 Task: Create a due date automation trigger when advanced on, on the tuesday before a card is due add checklist without checklist "Resume" at 11:00 AM.
Action: Mouse moved to (1073, 80)
Screenshot: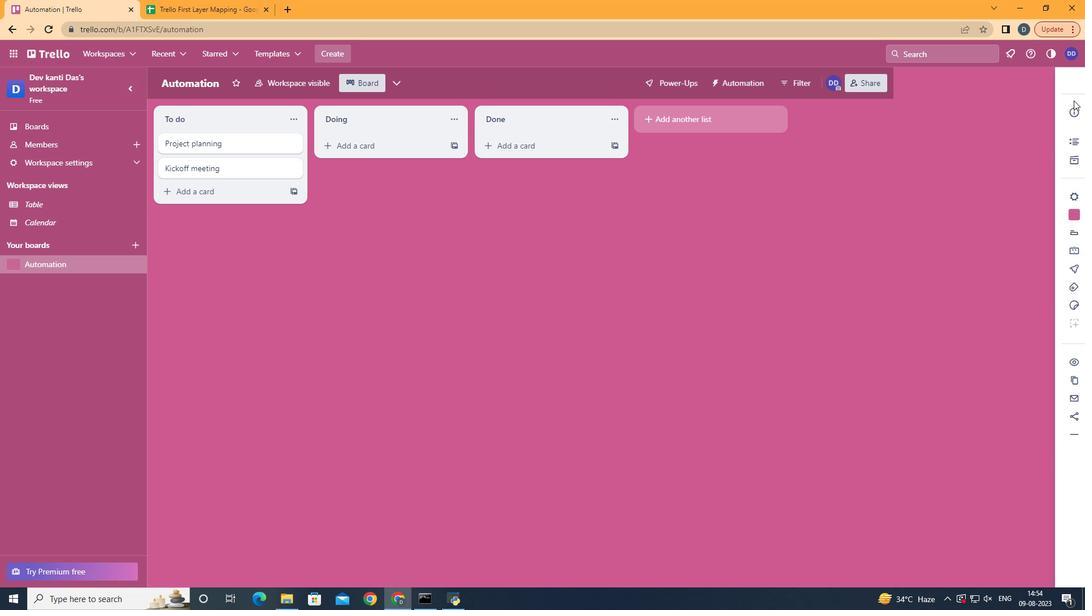 
Action: Mouse pressed left at (1073, 80)
Screenshot: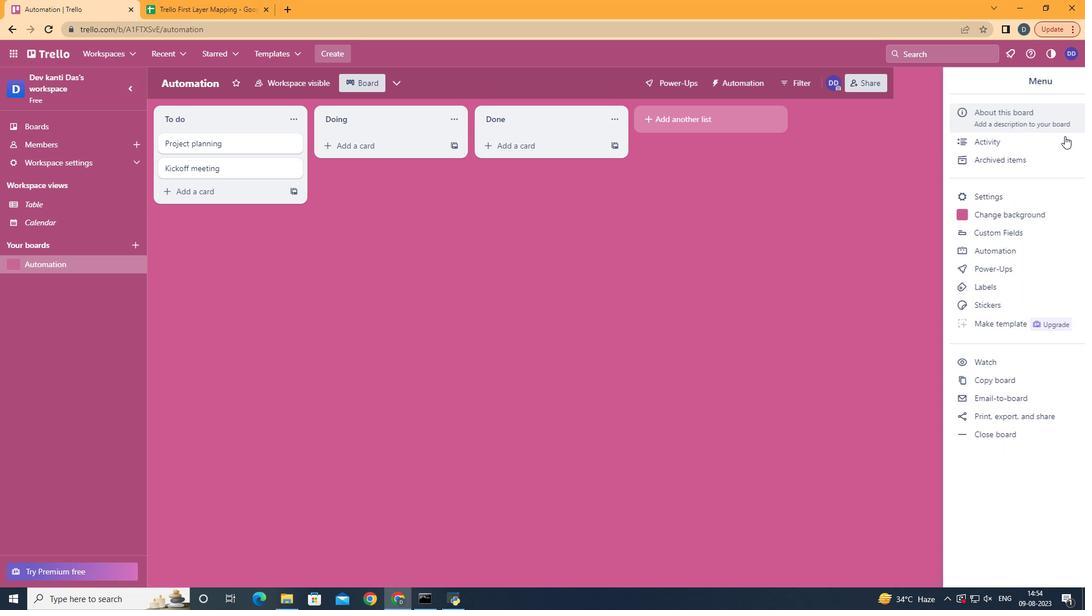 
Action: Mouse moved to (998, 247)
Screenshot: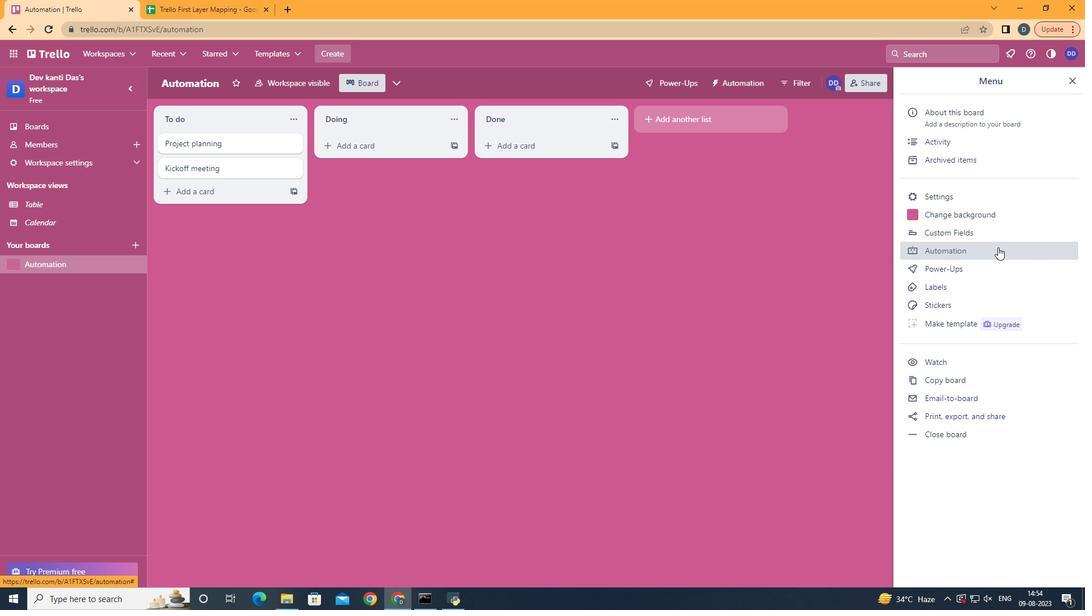 
Action: Mouse pressed left at (998, 247)
Screenshot: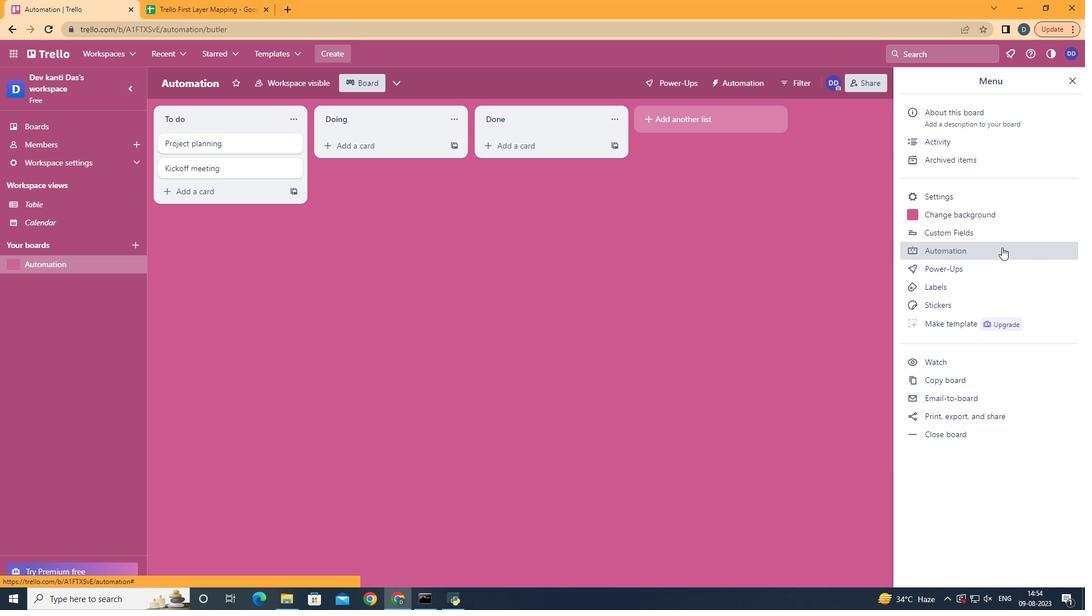 
Action: Mouse moved to (206, 224)
Screenshot: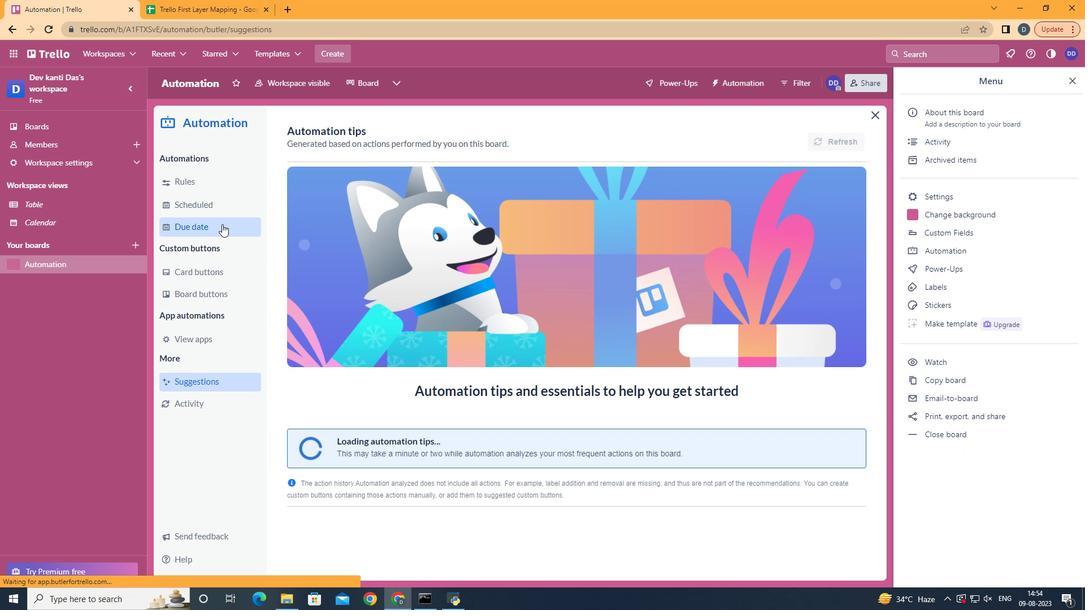 
Action: Mouse pressed left at (206, 224)
Screenshot: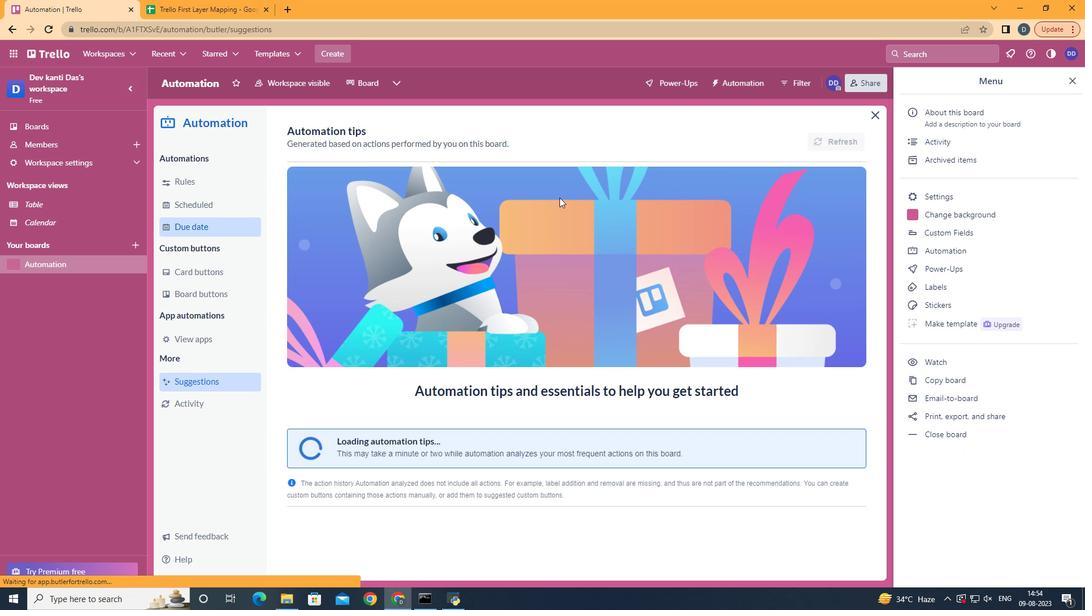 
Action: Mouse moved to (808, 135)
Screenshot: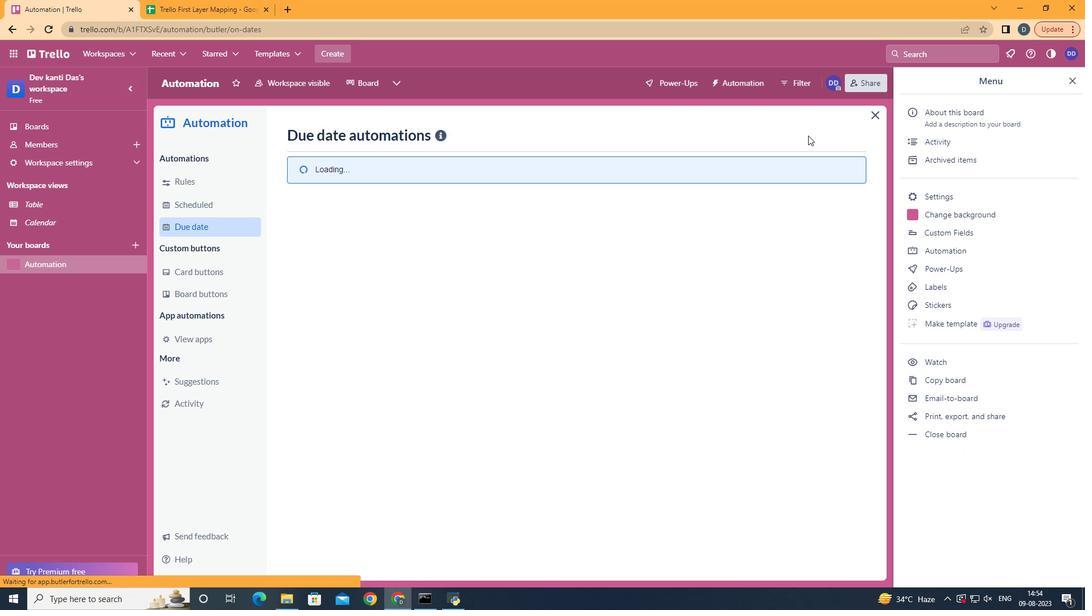
Action: Mouse pressed left at (808, 135)
Screenshot: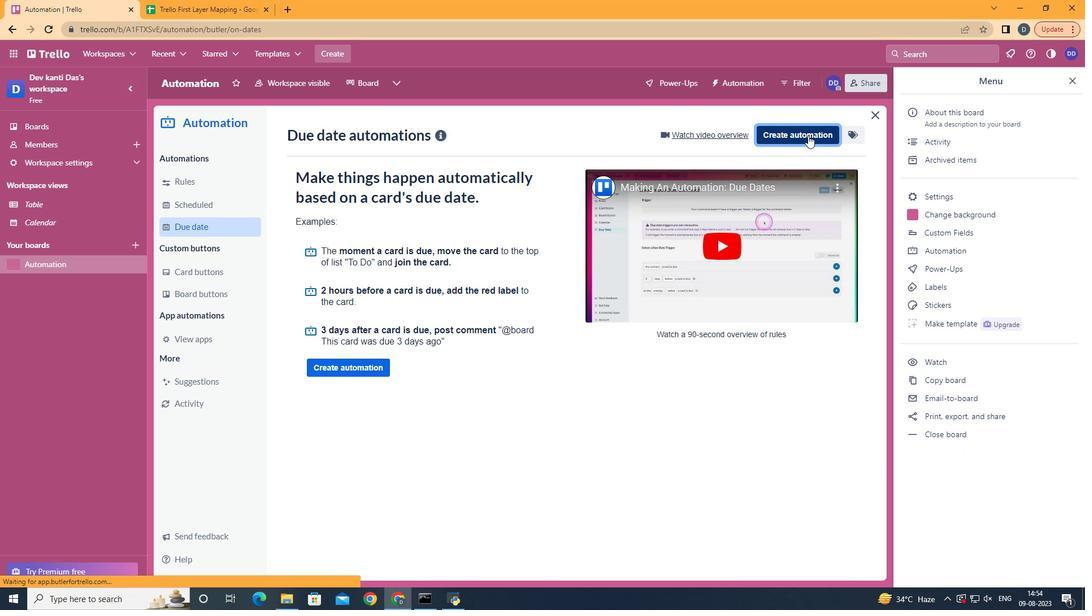 
Action: Mouse moved to (607, 239)
Screenshot: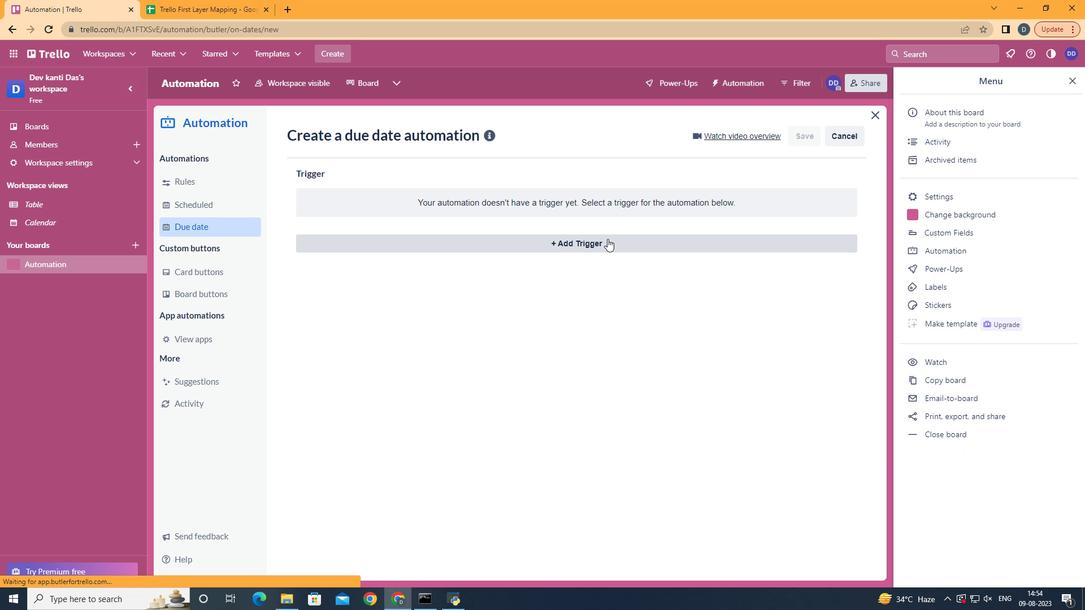 
Action: Mouse pressed left at (607, 239)
Screenshot: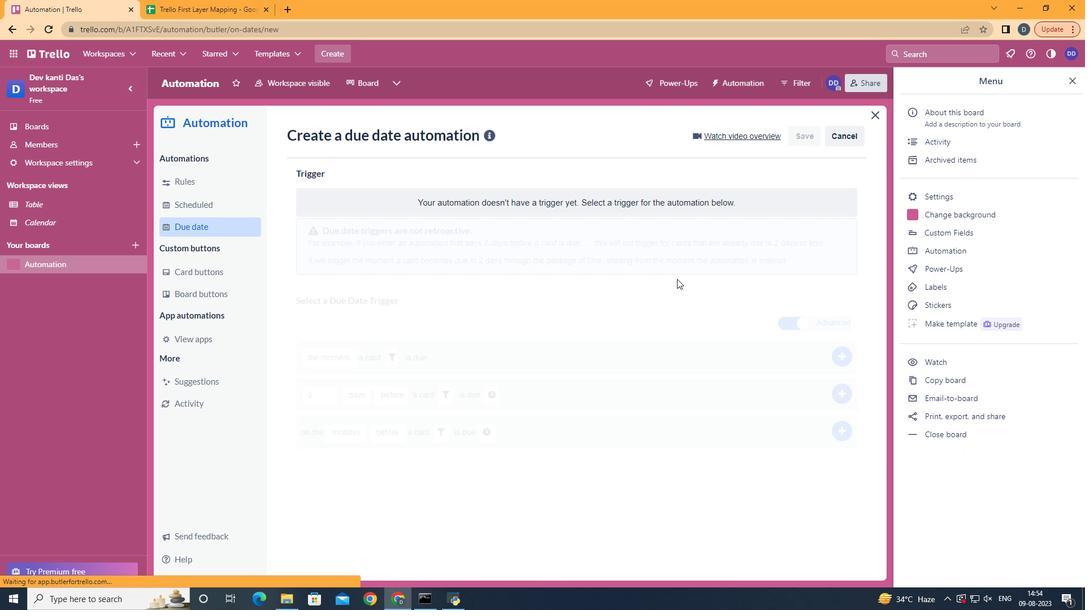 
Action: Mouse moved to (370, 323)
Screenshot: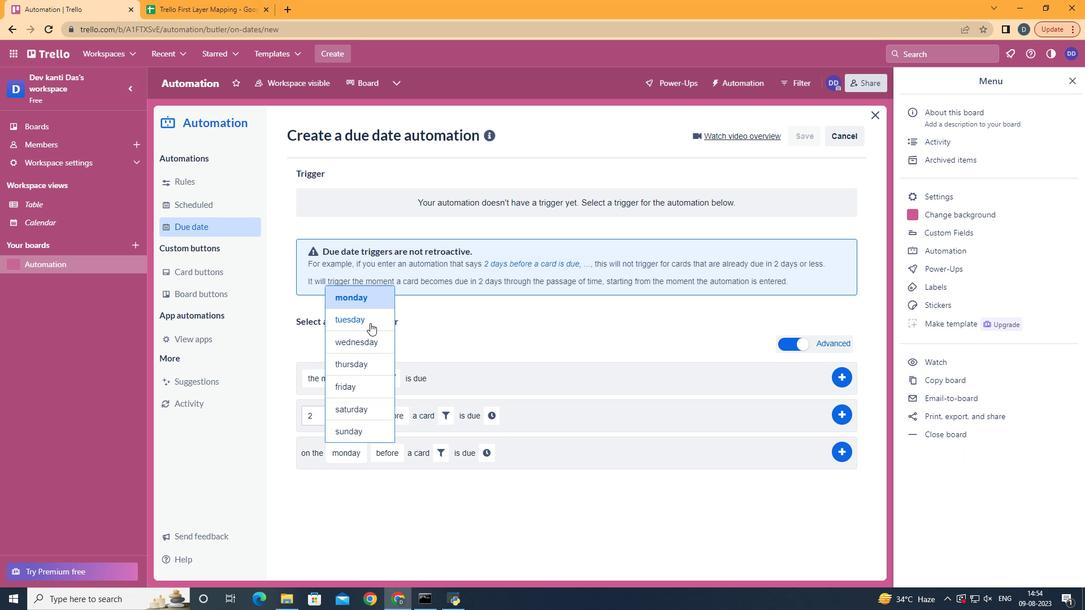 
Action: Mouse pressed left at (370, 323)
Screenshot: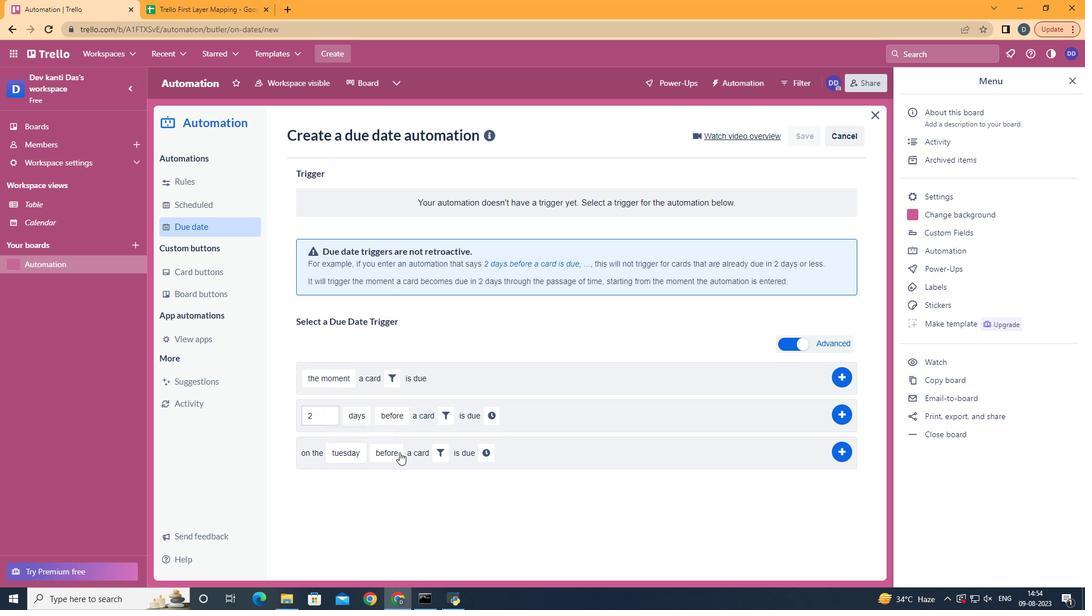
Action: Mouse moved to (448, 452)
Screenshot: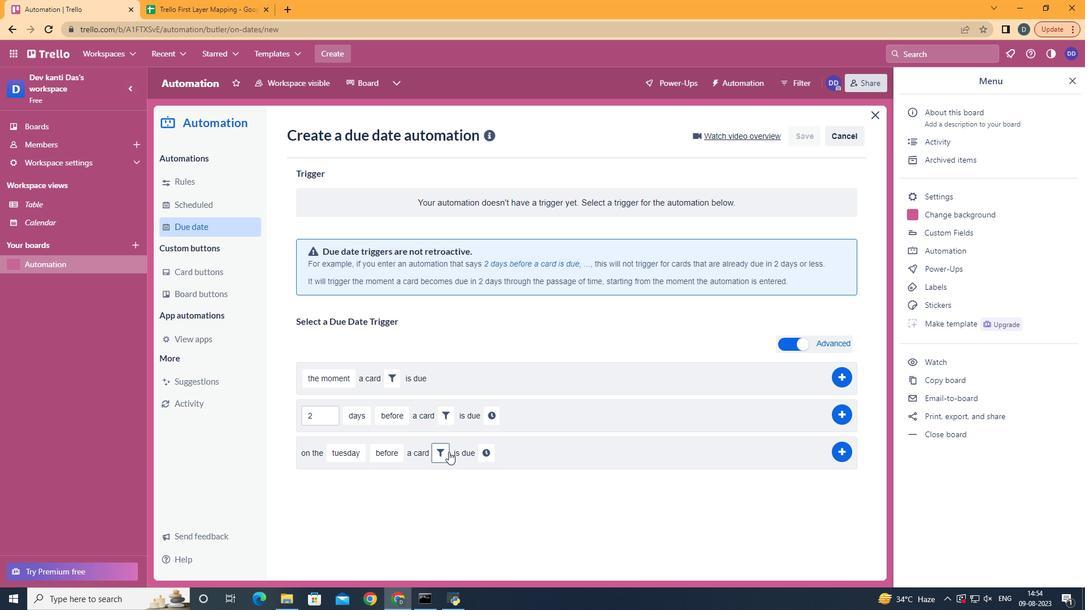 
Action: Mouse pressed left at (448, 452)
Screenshot: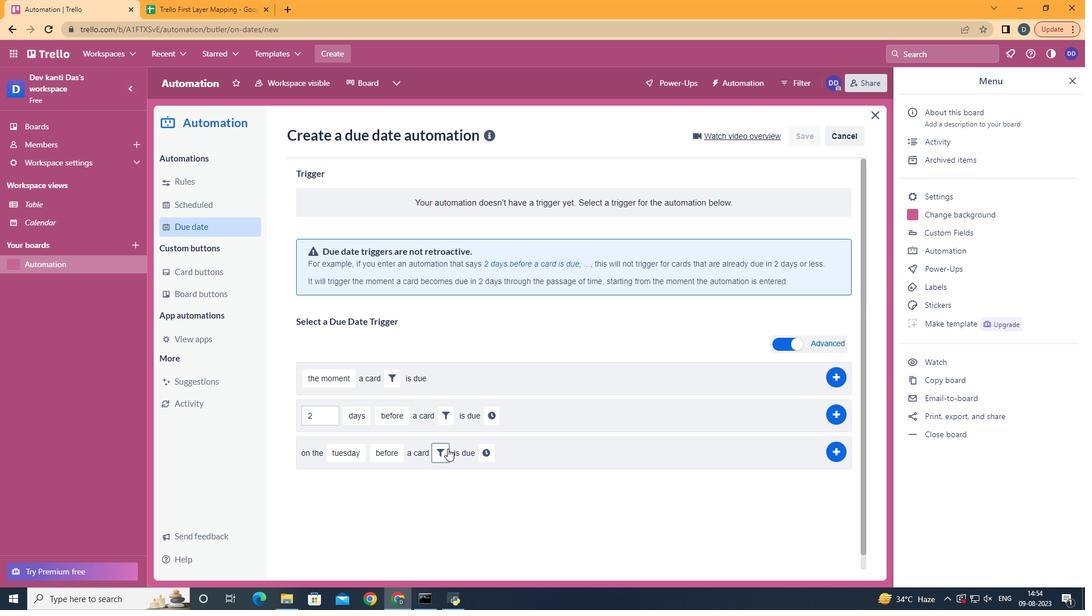 
Action: Mouse moved to (532, 498)
Screenshot: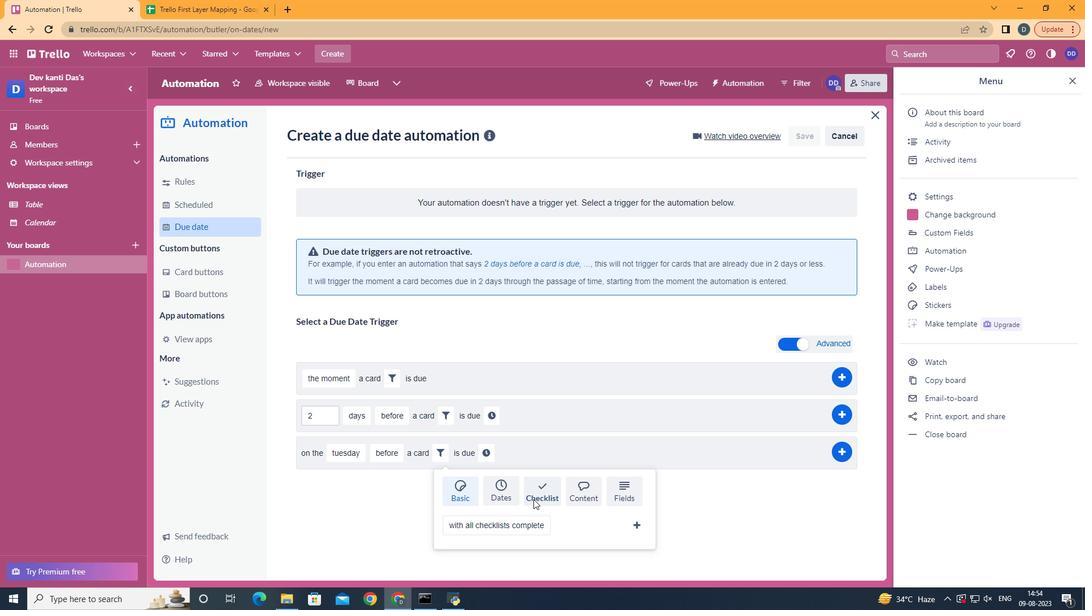 
Action: Mouse pressed left at (532, 498)
Screenshot: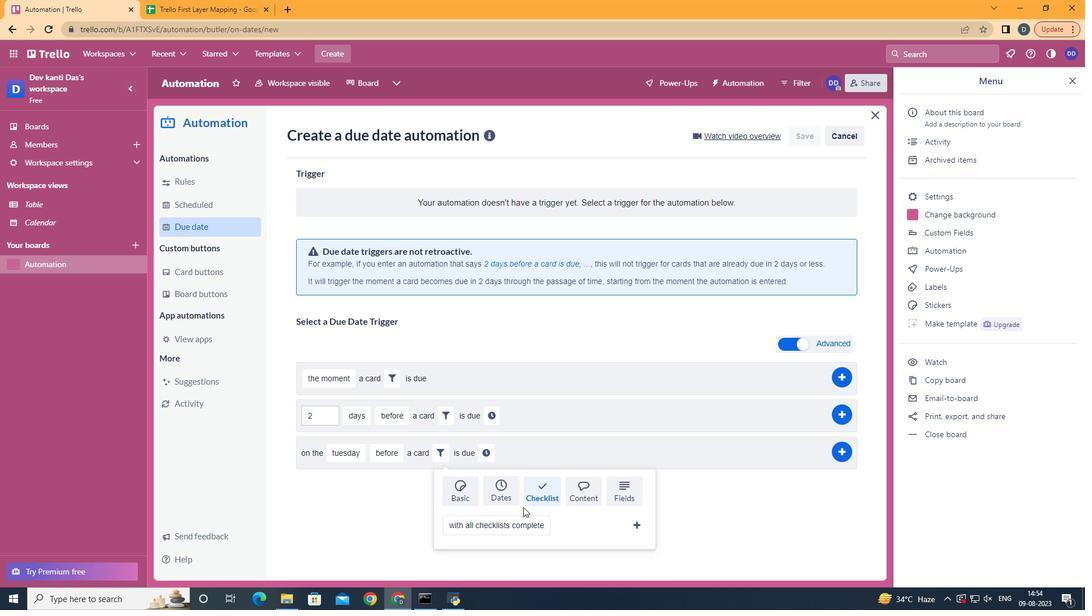 
Action: Mouse moved to (517, 478)
Screenshot: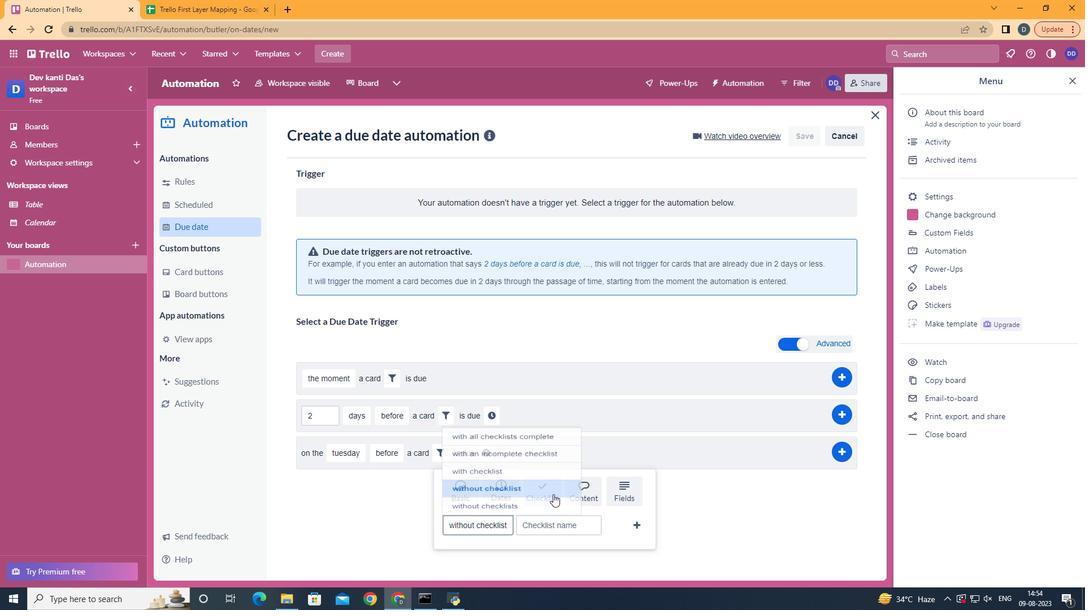 
Action: Mouse pressed left at (517, 478)
Screenshot: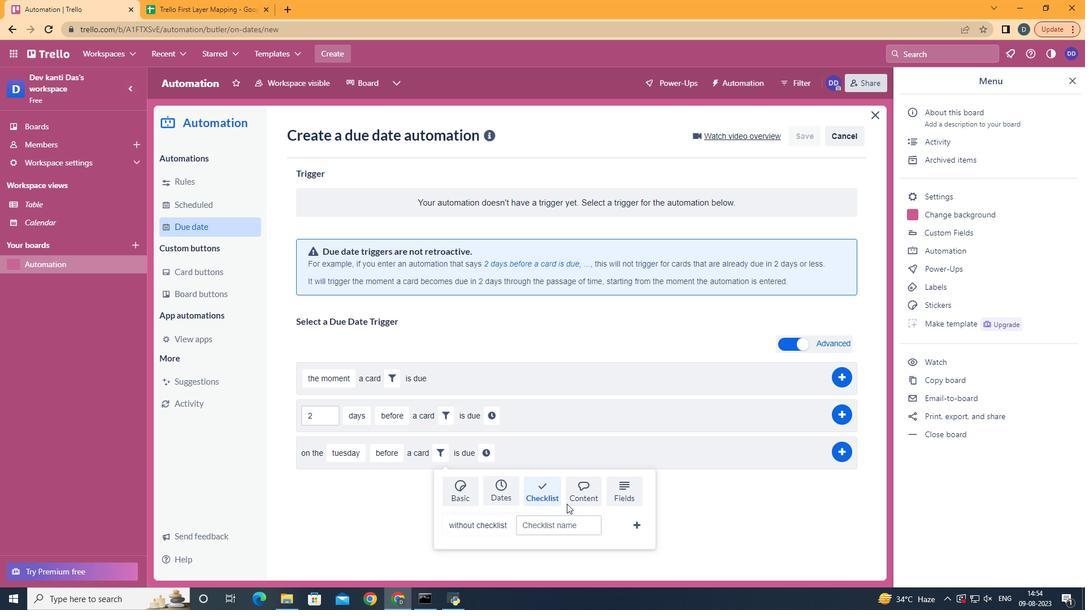 
Action: Mouse moved to (571, 519)
Screenshot: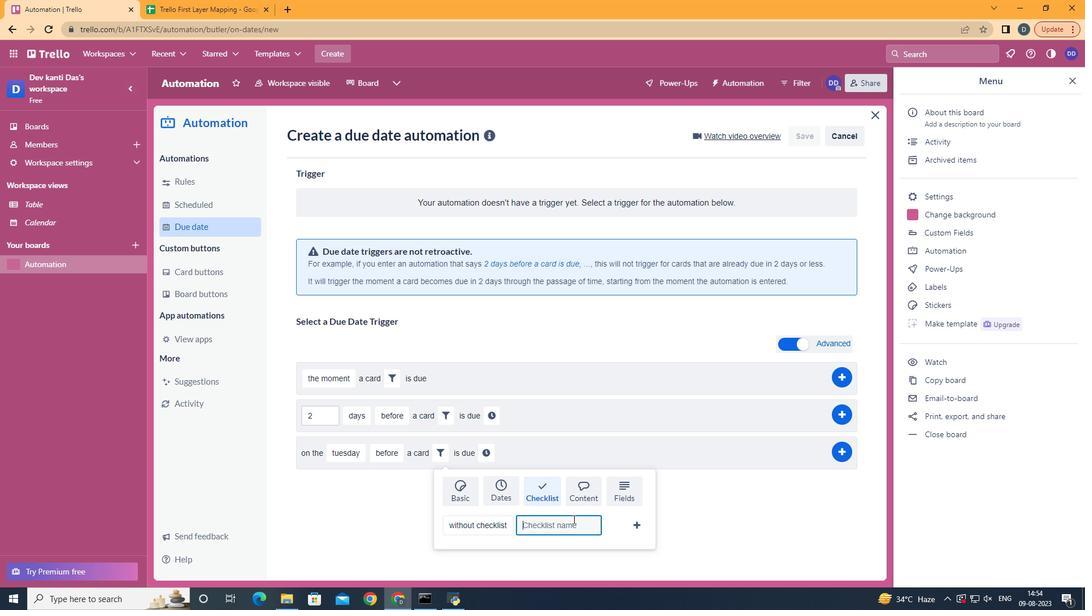 
Action: Mouse pressed left at (571, 519)
Screenshot: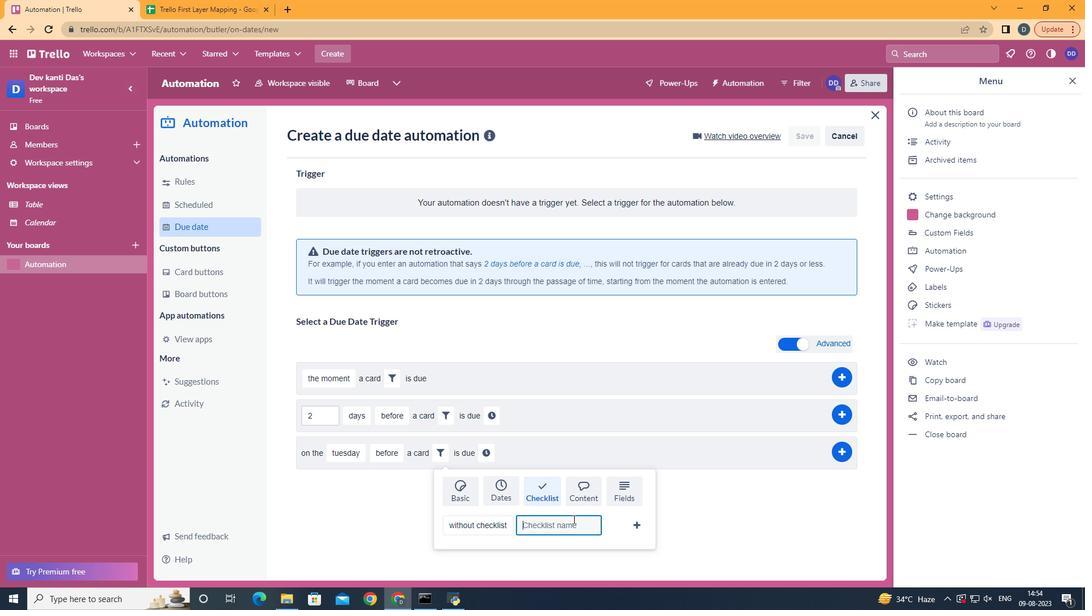 
Action: Mouse moved to (573, 519)
Screenshot: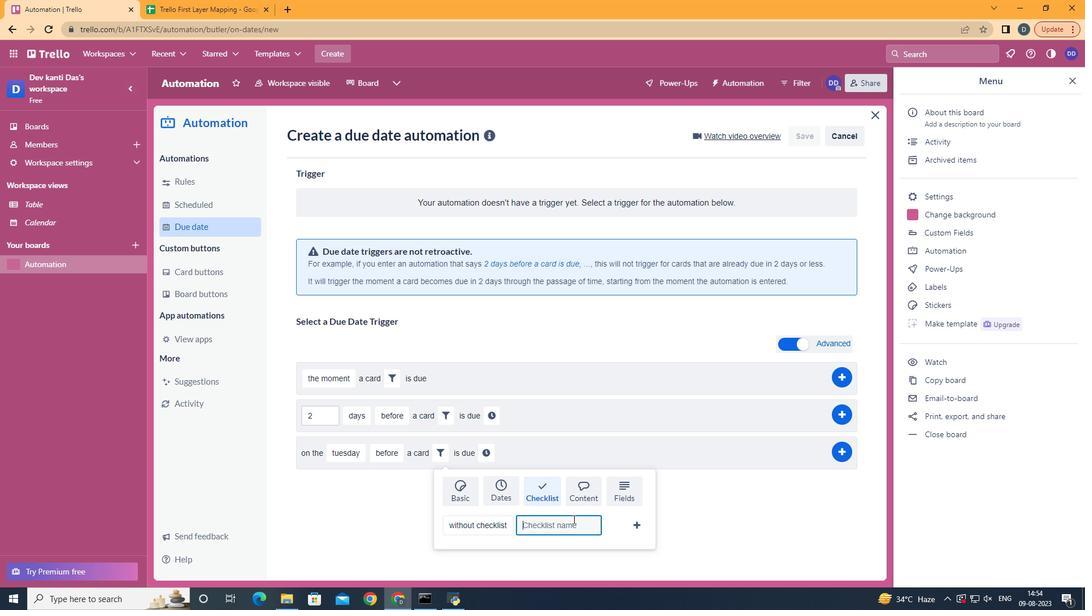 
Action: Key pressed <Key.shift>Resume
Screenshot: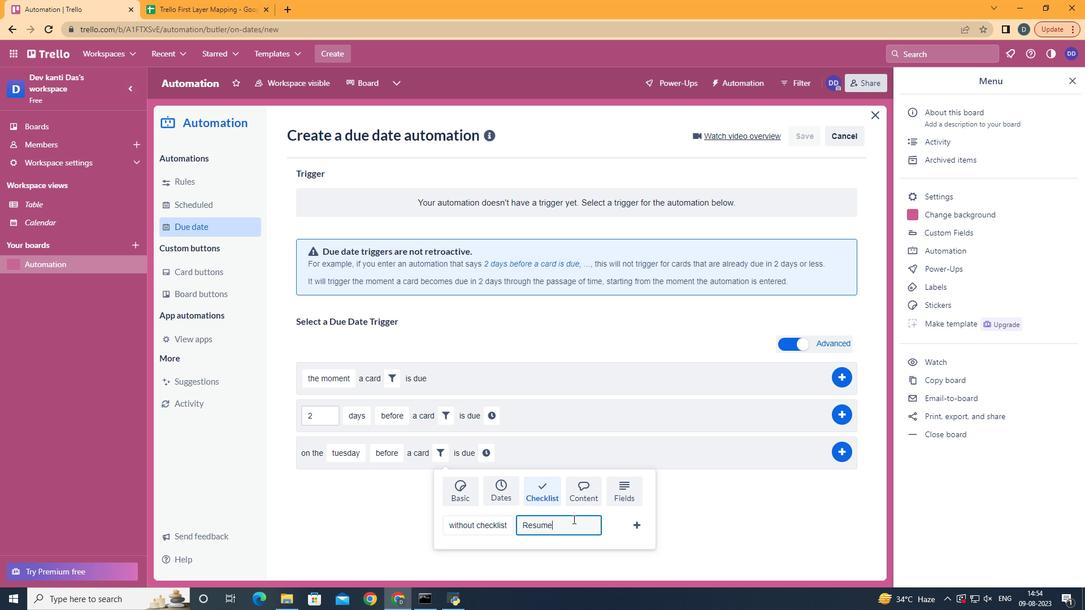 
Action: Mouse moved to (629, 526)
Screenshot: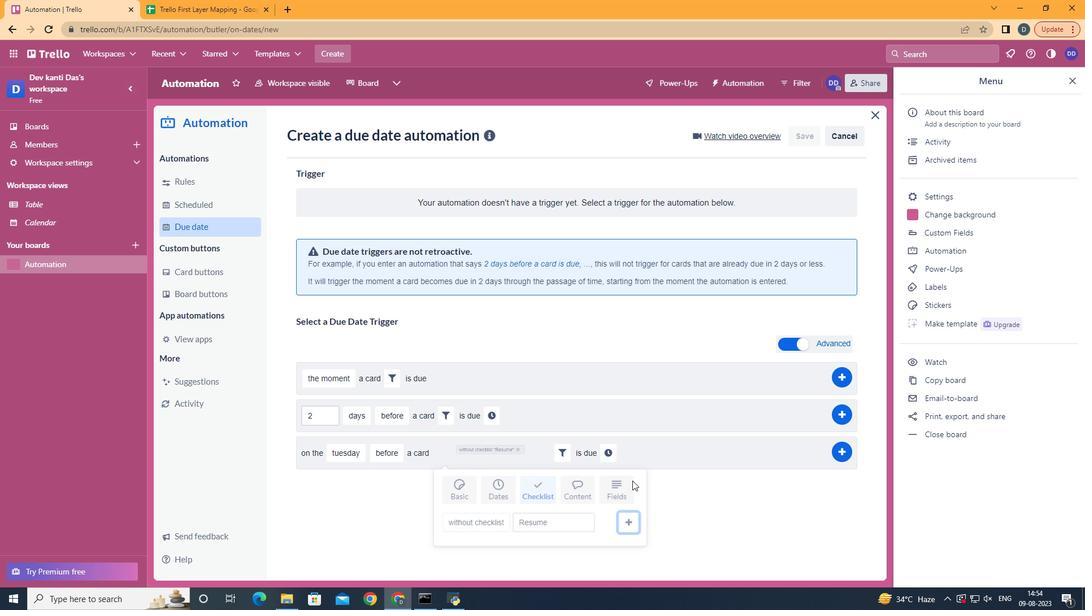 
Action: Mouse pressed left at (629, 526)
Screenshot: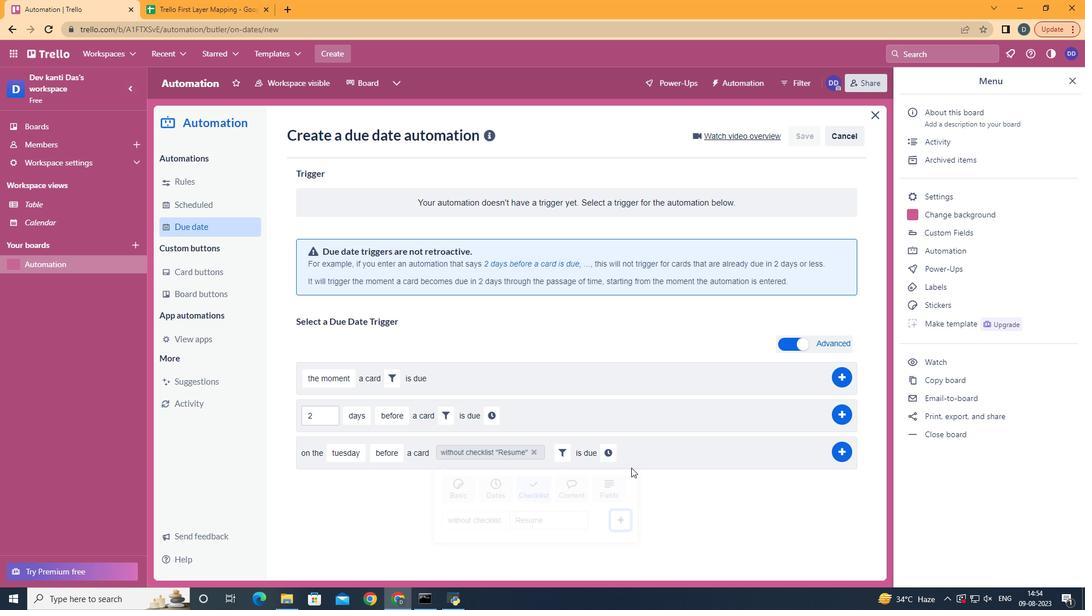 
Action: Mouse moved to (611, 456)
Screenshot: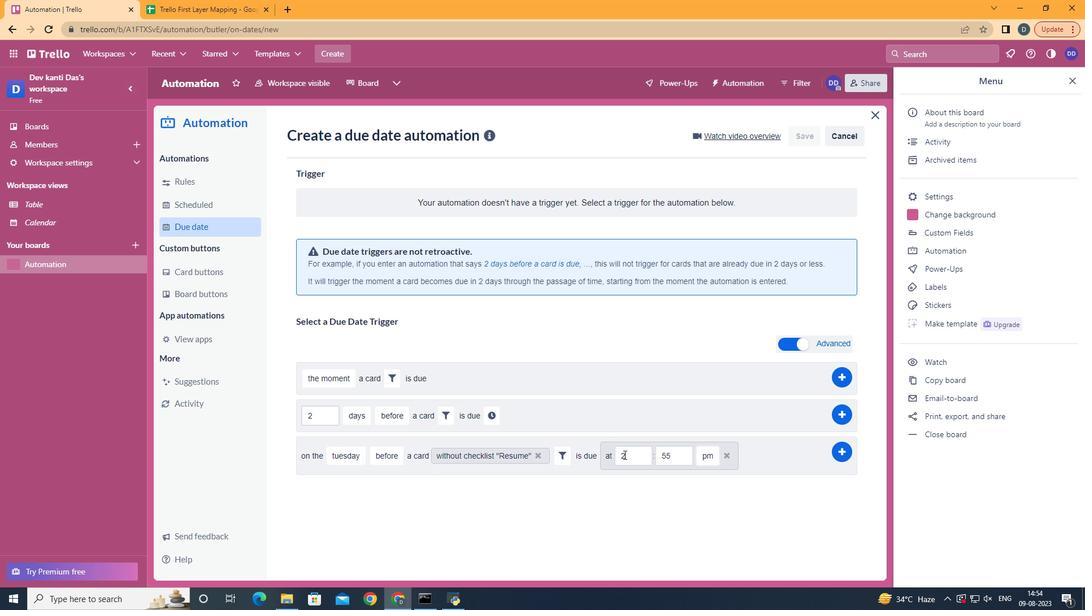 
Action: Mouse pressed left at (611, 456)
Screenshot: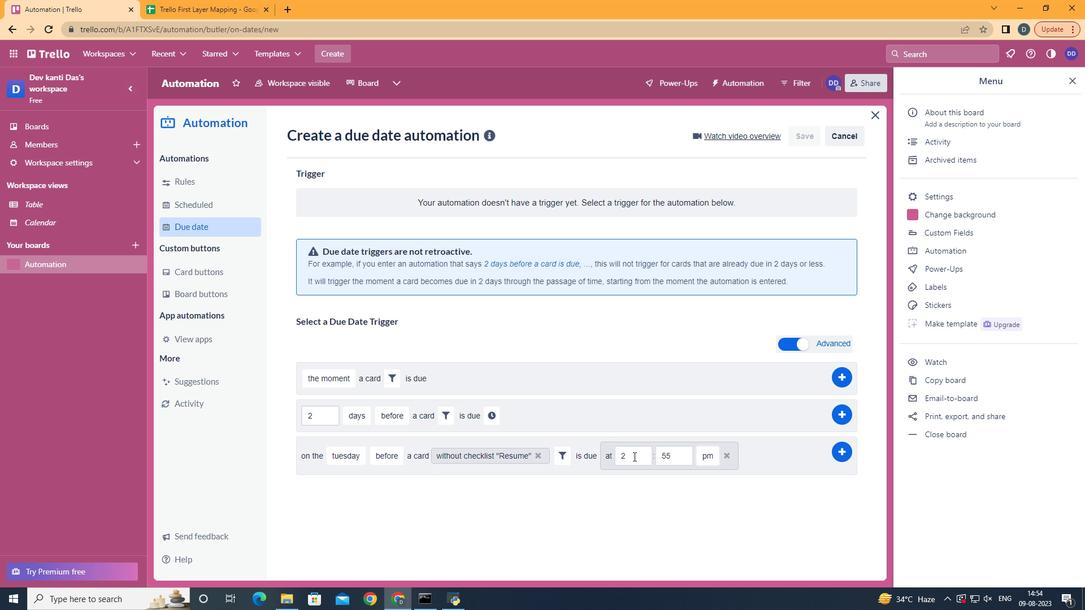 
Action: Mouse moved to (634, 456)
Screenshot: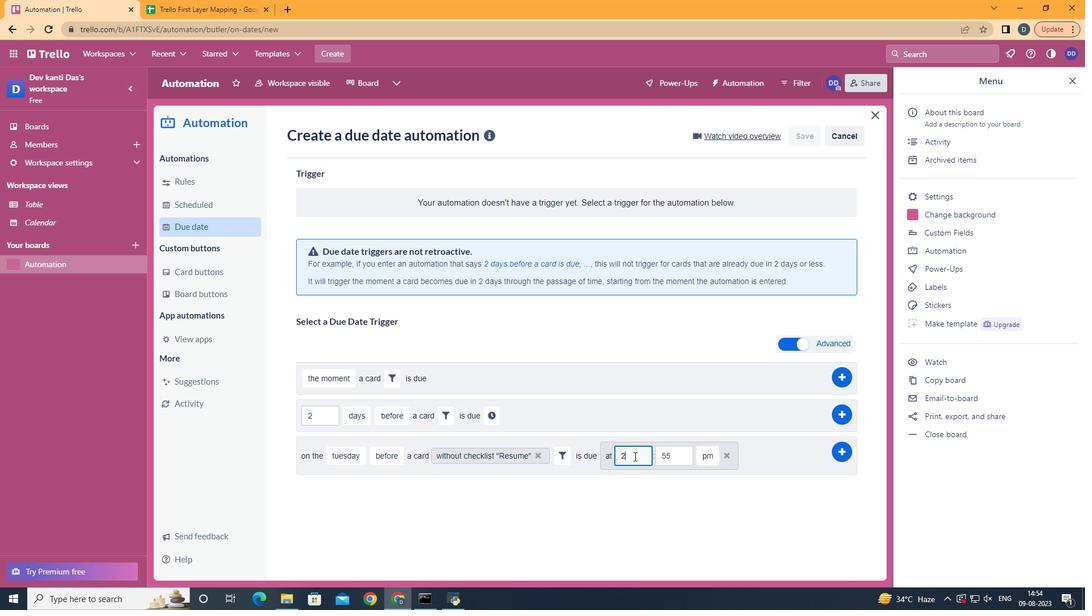 
Action: Mouse pressed left at (634, 456)
Screenshot: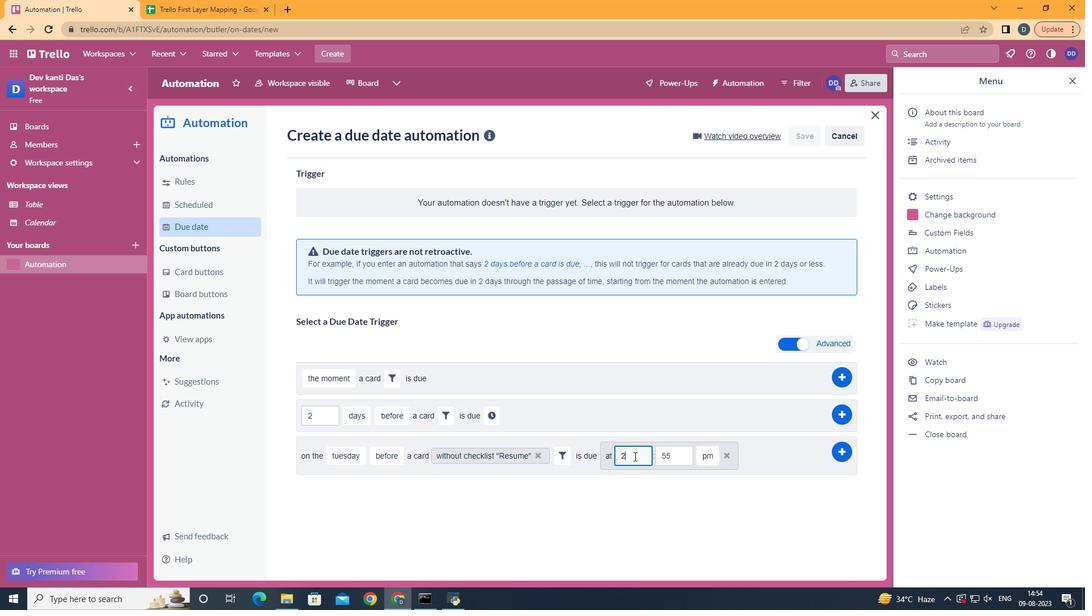 
Action: Key pressed <Key.backspace>11
Screenshot: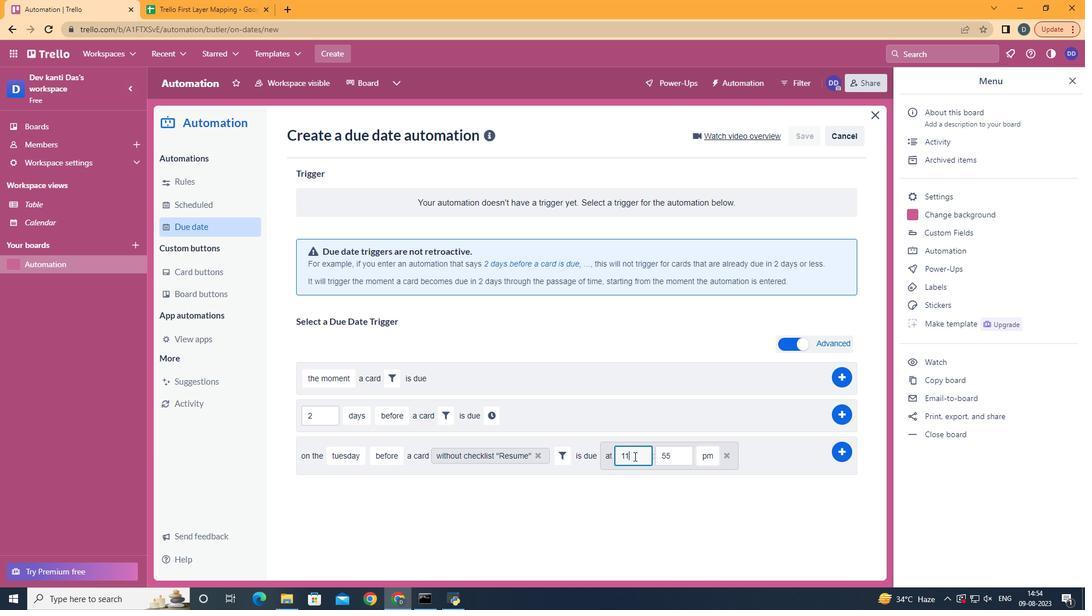 
Action: Mouse moved to (676, 467)
Screenshot: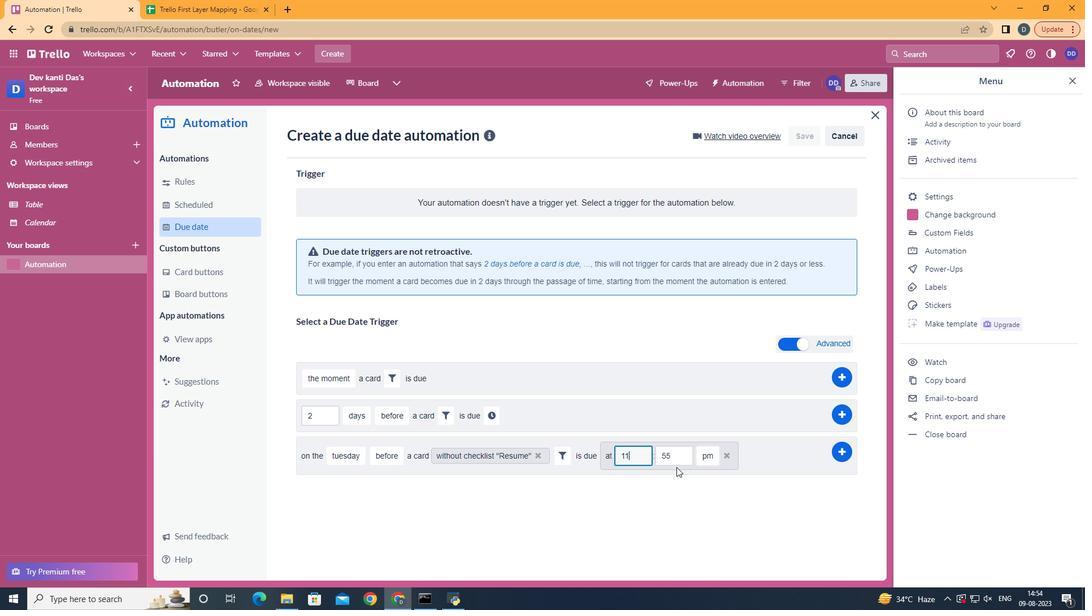 
Action: Mouse pressed left at (676, 467)
Screenshot: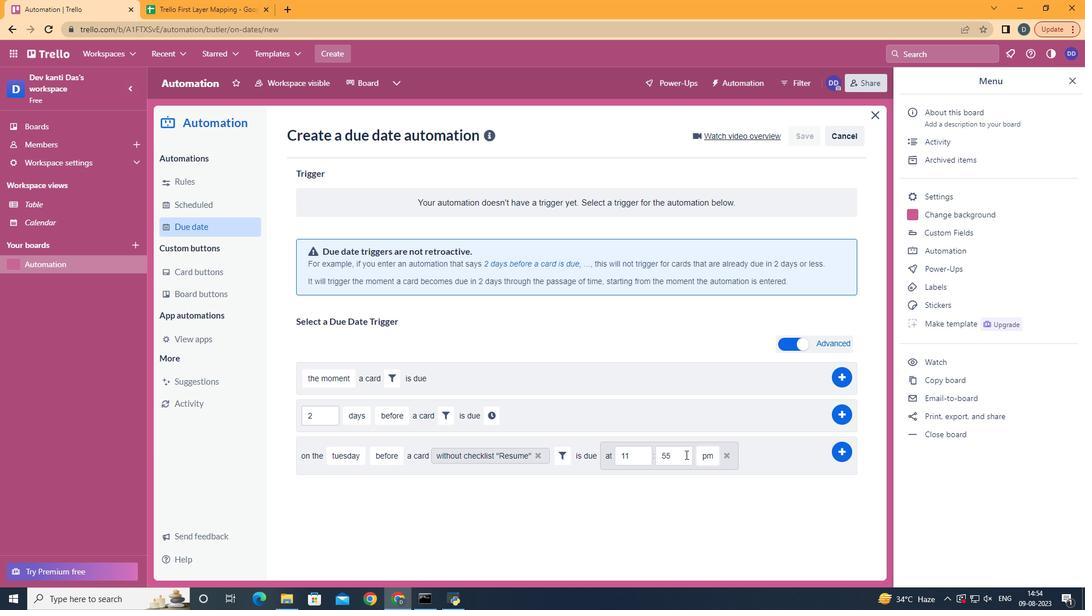 
Action: Mouse moved to (685, 454)
Screenshot: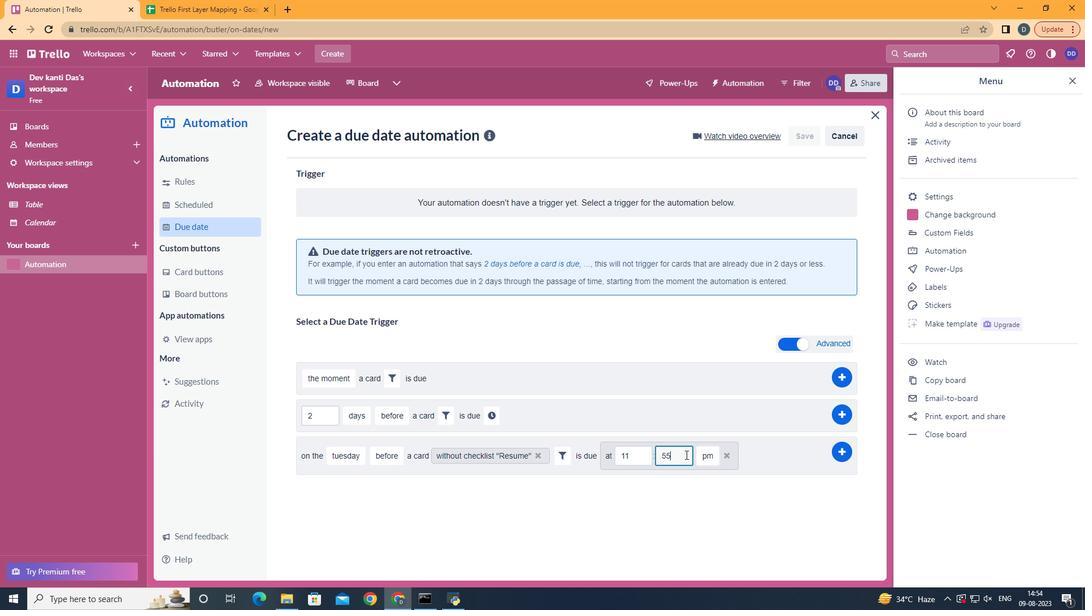 
Action: Mouse pressed left at (685, 454)
Screenshot: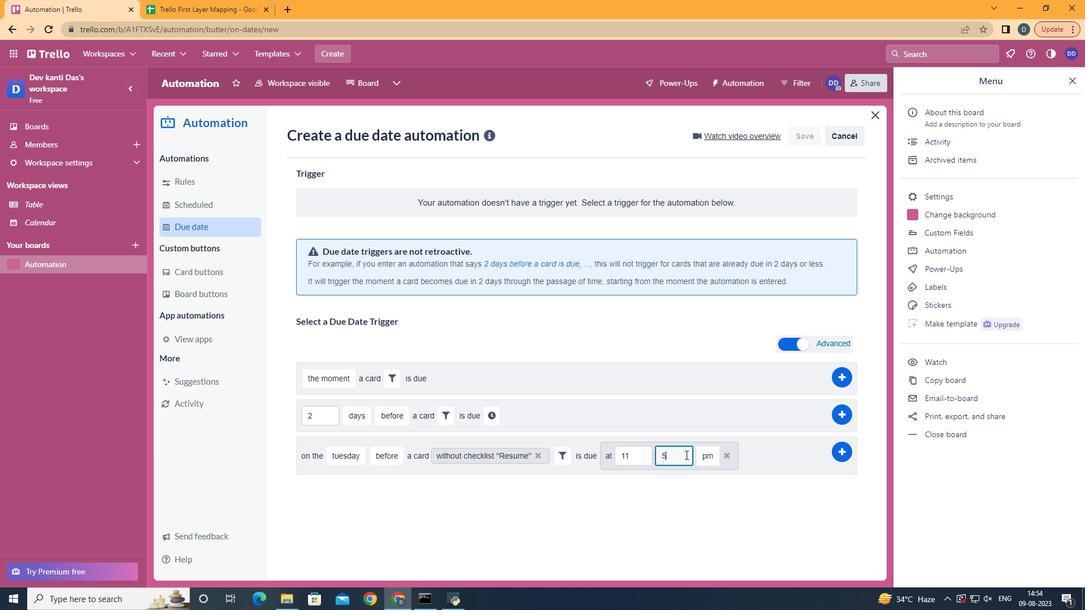 
Action: Key pressed <Key.backspace><Key.backspace>00
Screenshot: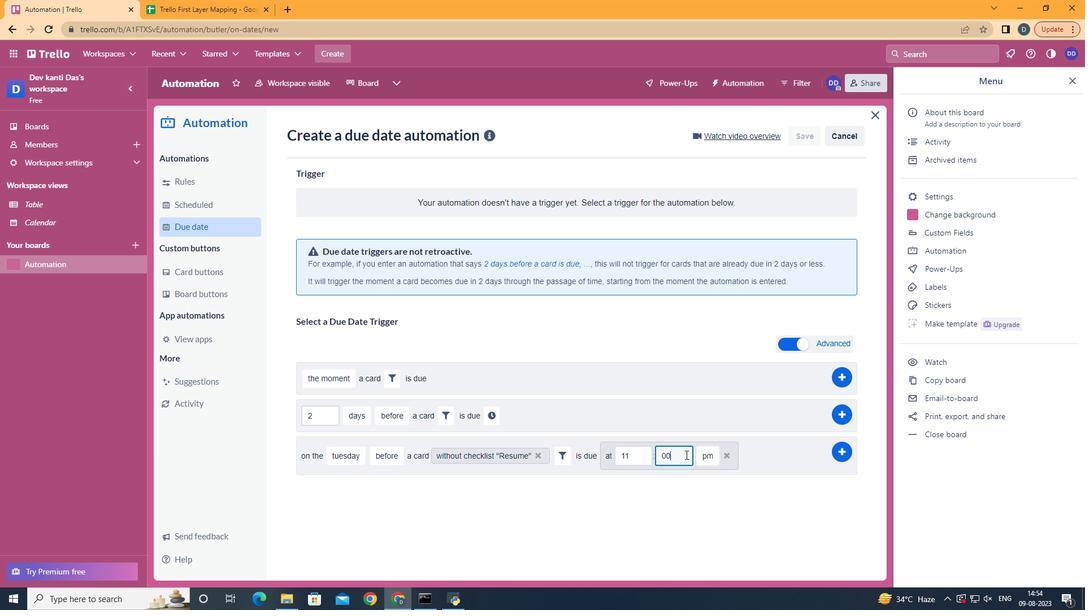 
Action: Mouse moved to (707, 474)
Screenshot: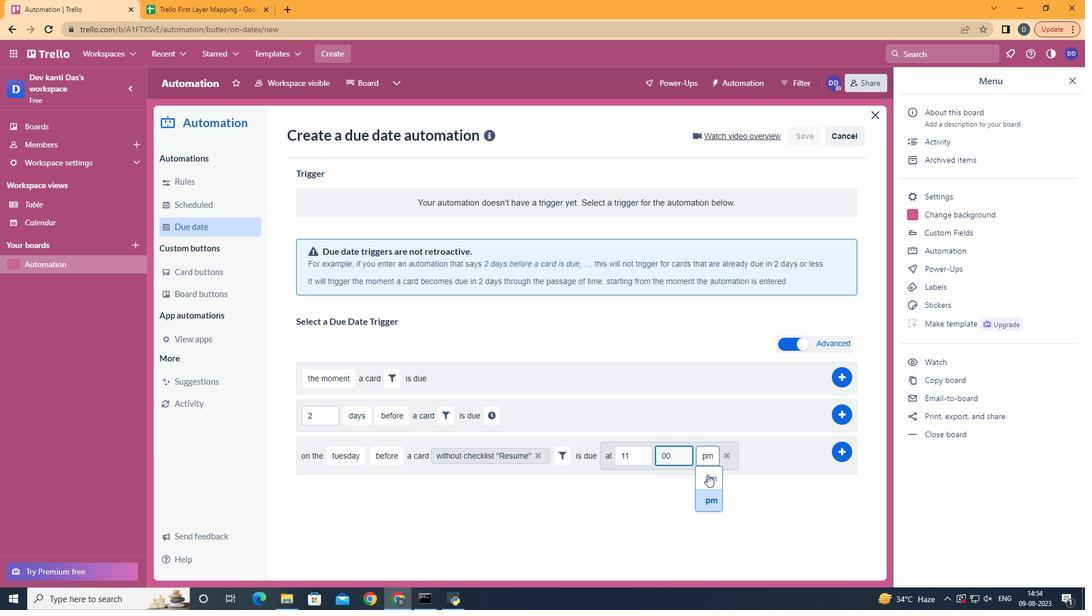 
Action: Mouse pressed left at (707, 474)
Screenshot: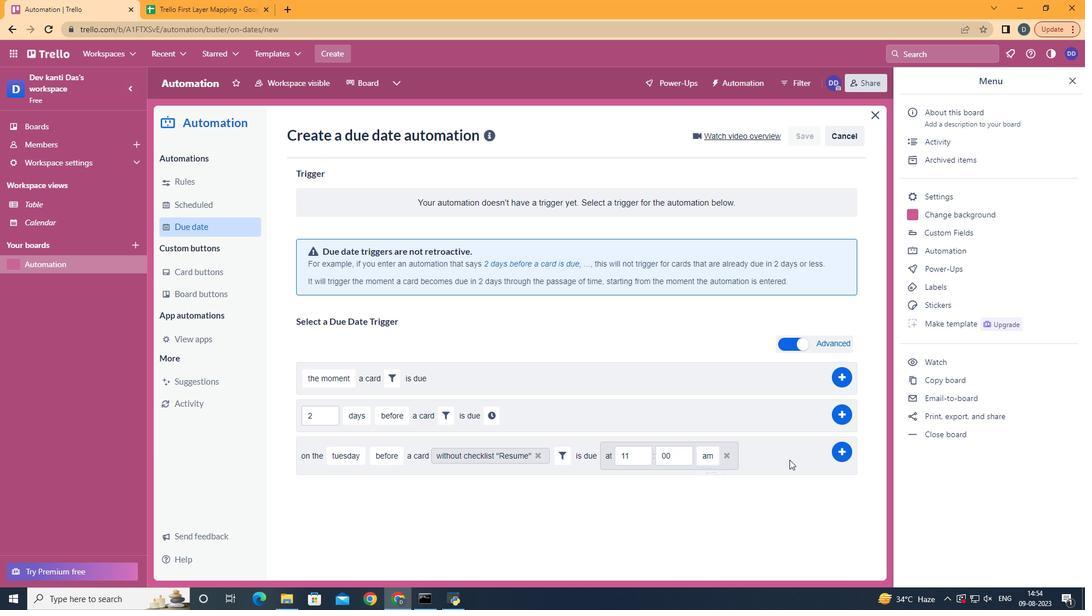 
Action: Mouse moved to (839, 451)
Screenshot: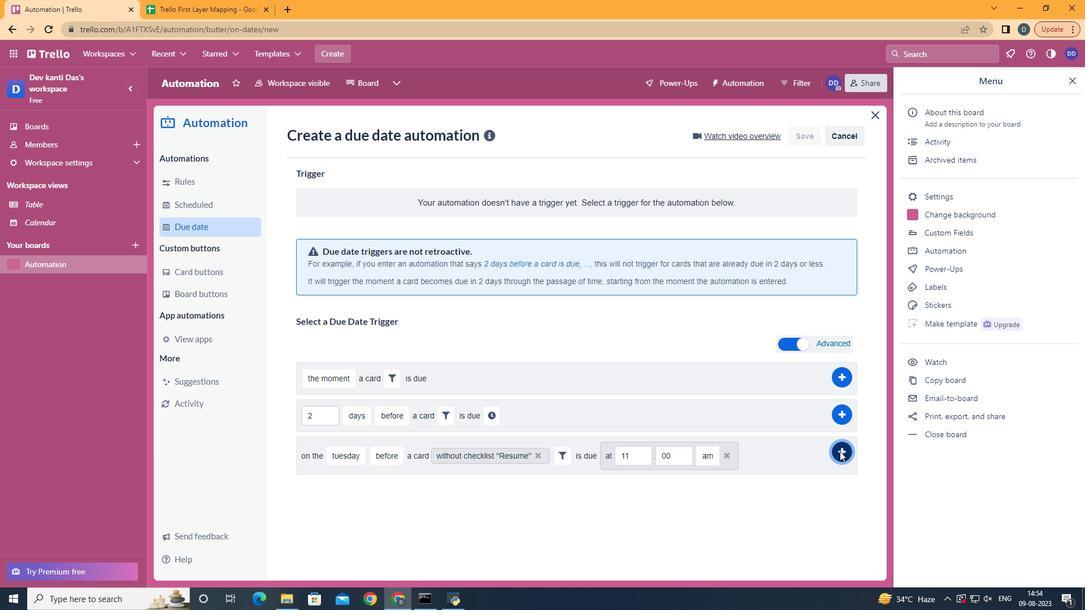 
Action: Mouse pressed left at (839, 451)
Screenshot: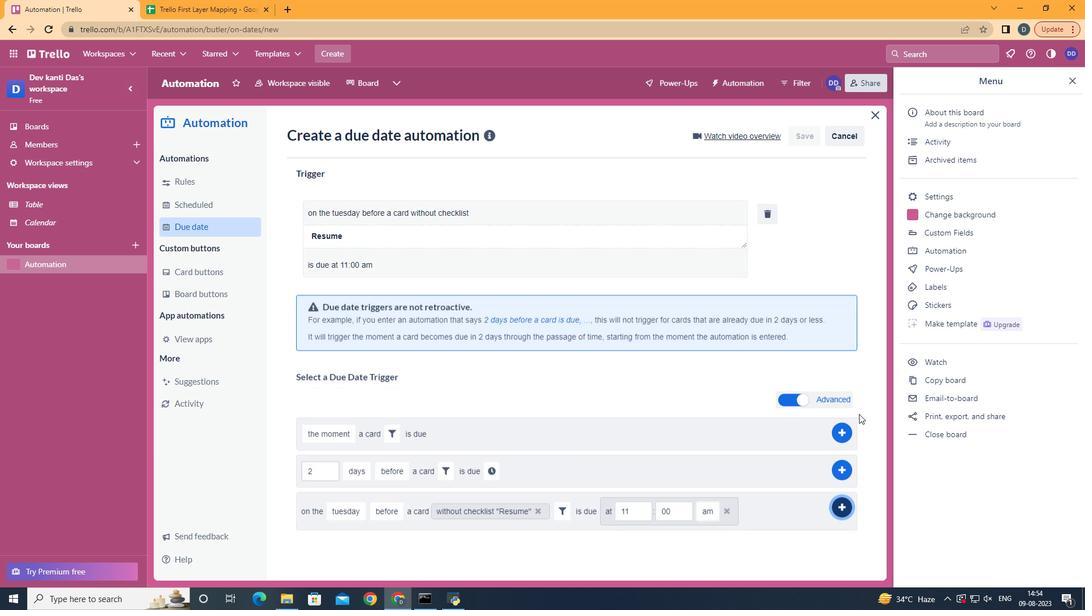 
Action: Mouse moved to (626, 328)
Screenshot: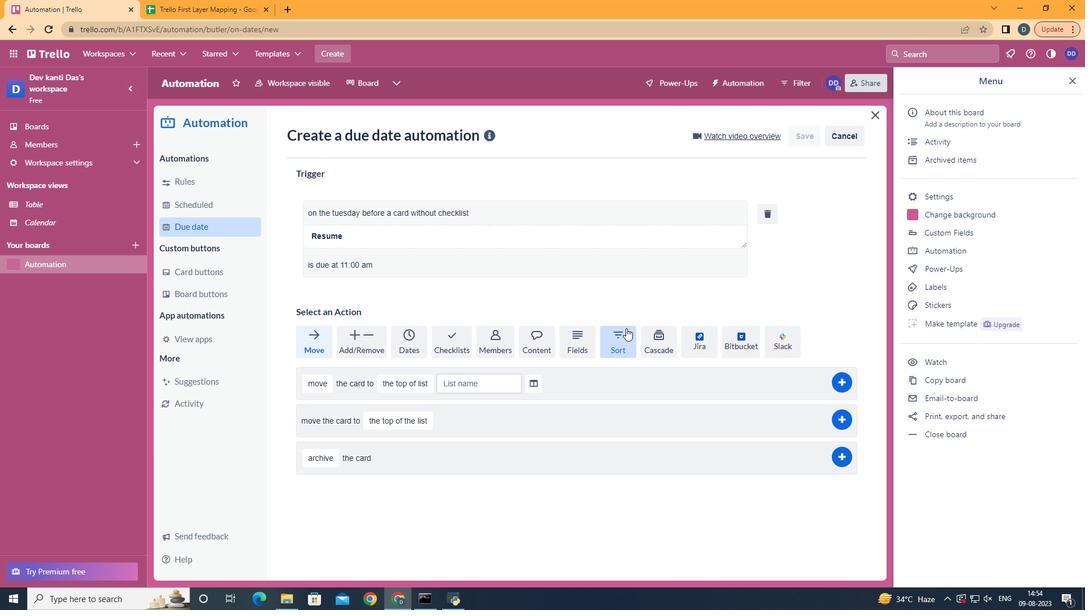 
